 Task: Go to about page of United Health Group
Action: Mouse moved to (681, 81)
Screenshot: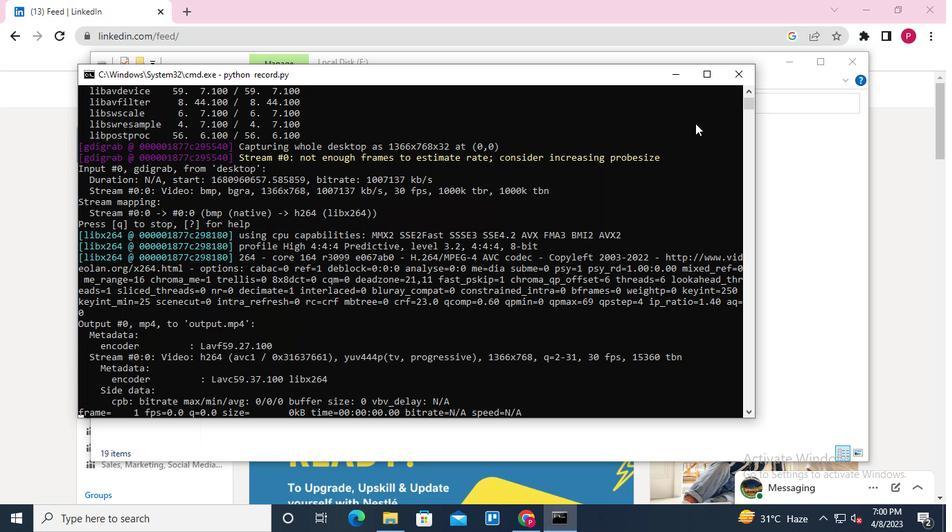 
Action: Mouse pressed left at (681, 81)
Screenshot: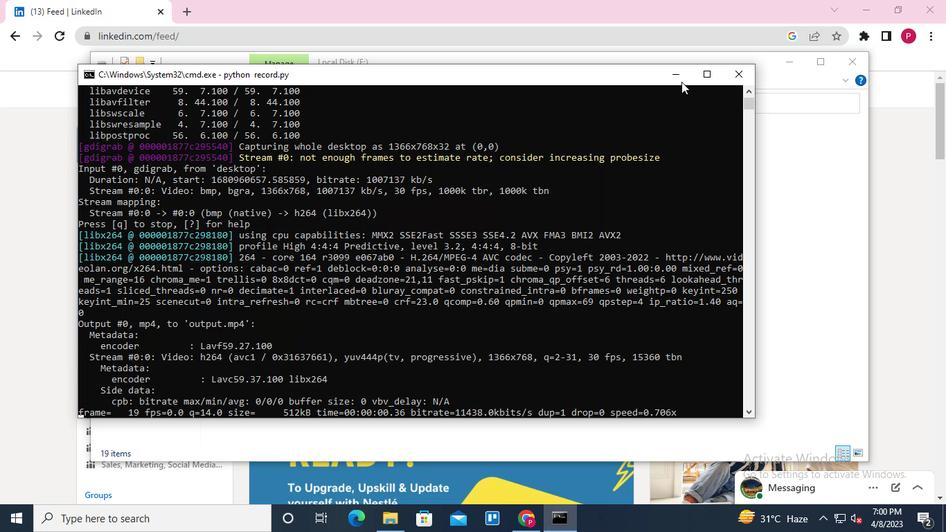 
Action: Mouse moved to (783, 65)
Screenshot: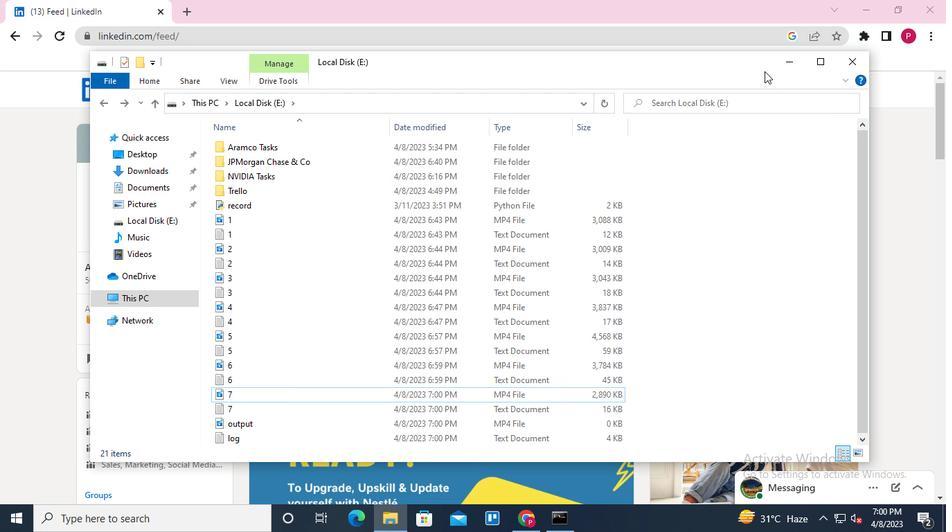 
Action: Mouse pressed left at (783, 65)
Screenshot: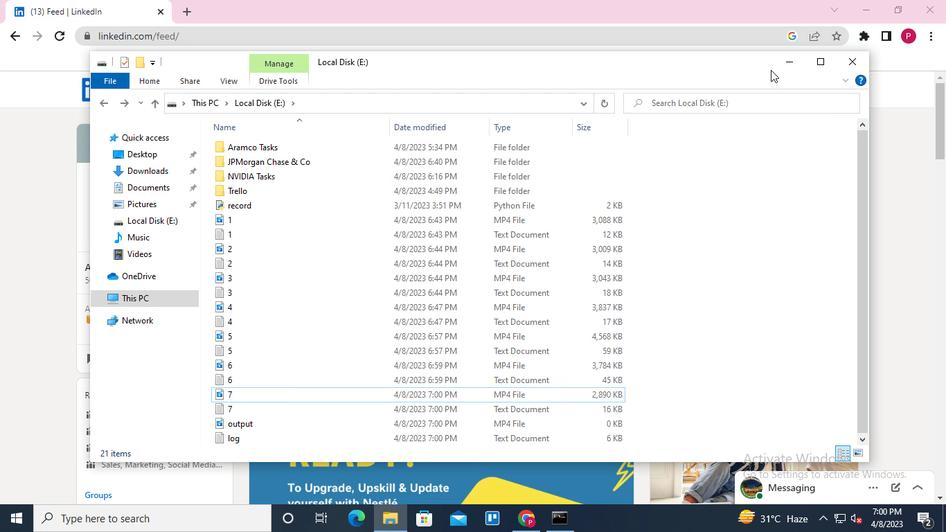 
Action: Mouse moved to (218, 83)
Screenshot: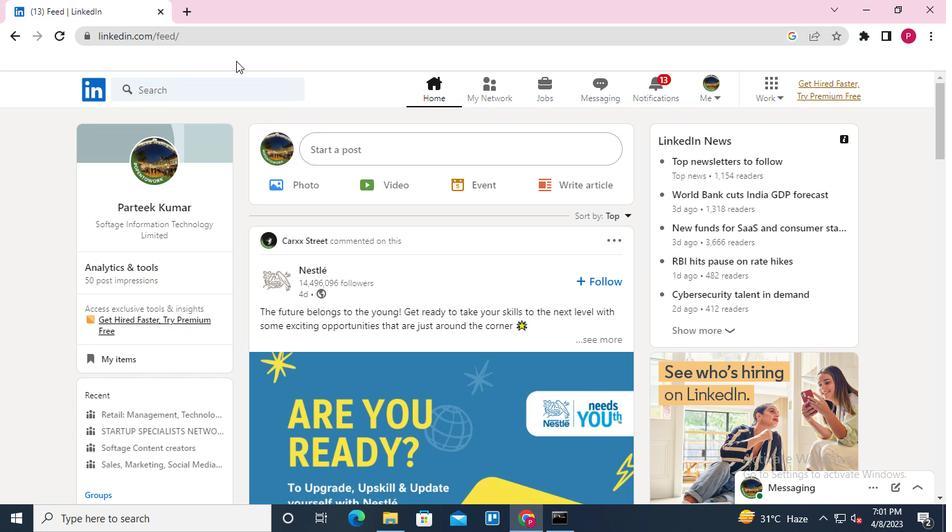 
Action: Mouse pressed left at (218, 83)
Screenshot: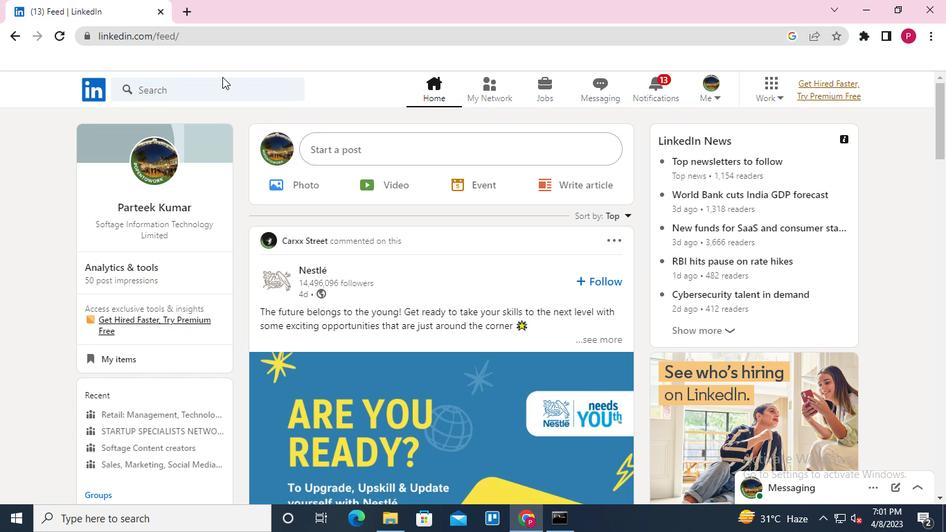 
Action: Mouse moved to (157, 148)
Screenshot: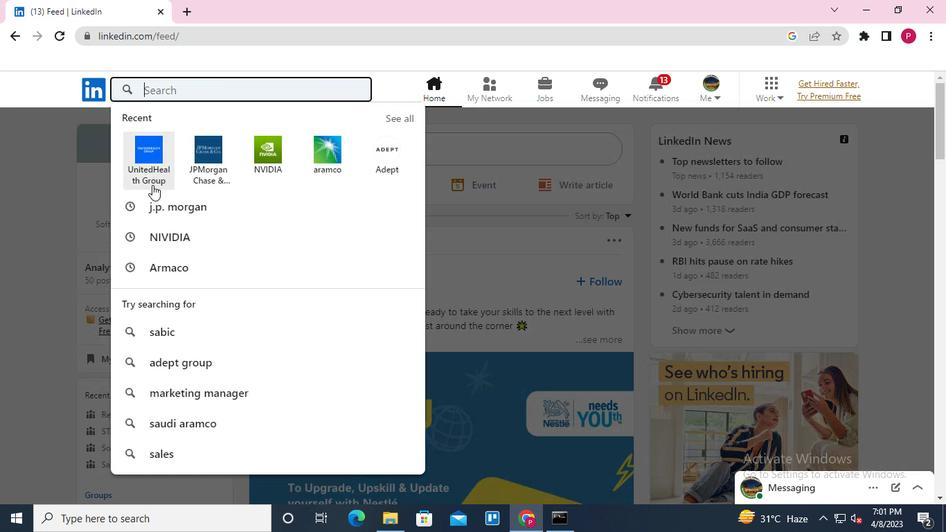 
Action: Mouse pressed left at (157, 148)
Screenshot: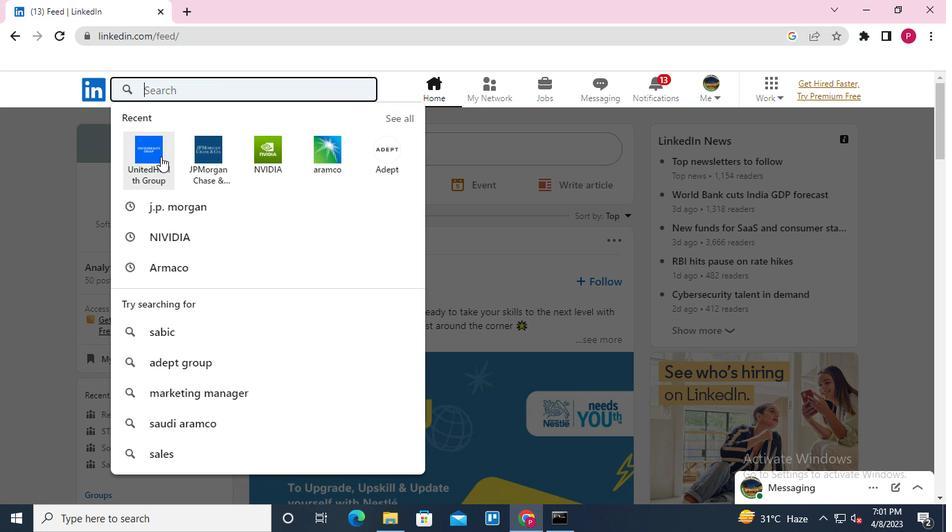 
Action: Mouse moved to (172, 155)
Screenshot: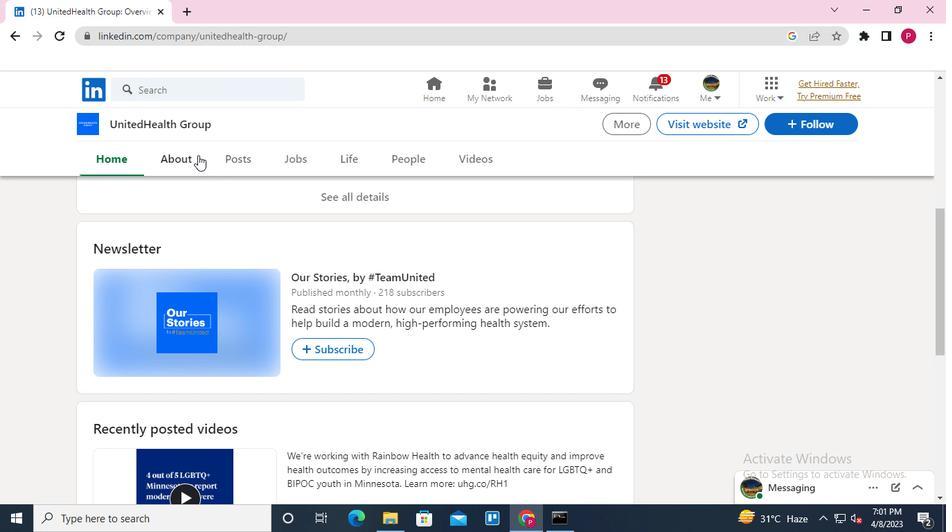 
Action: Mouse pressed left at (172, 155)
Screenshot: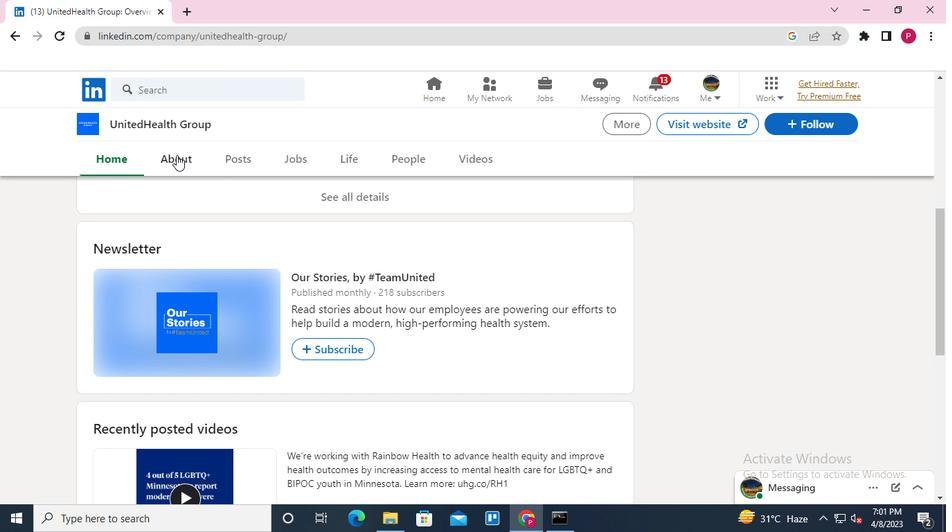 
Action: Mouse moved to (294, 313)
Screenshot: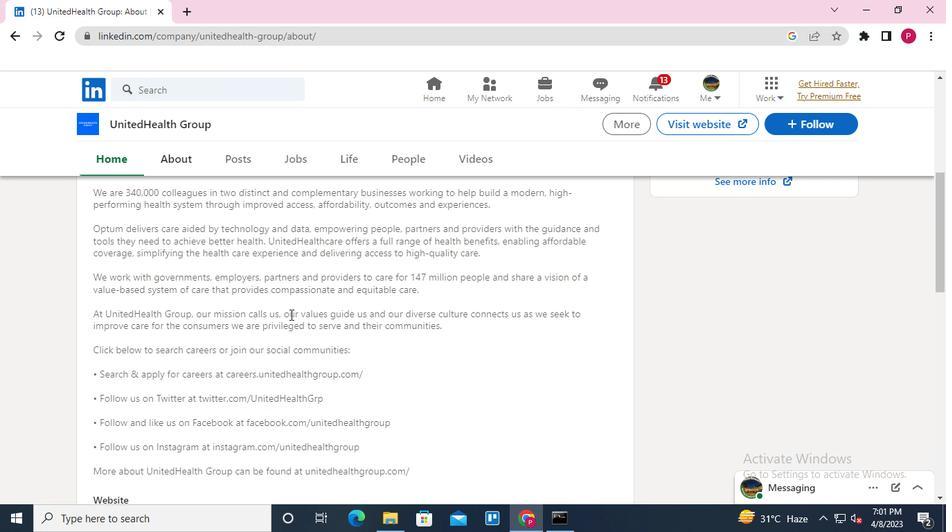 
Action: Keyboard Key.alt_l
Screenshot: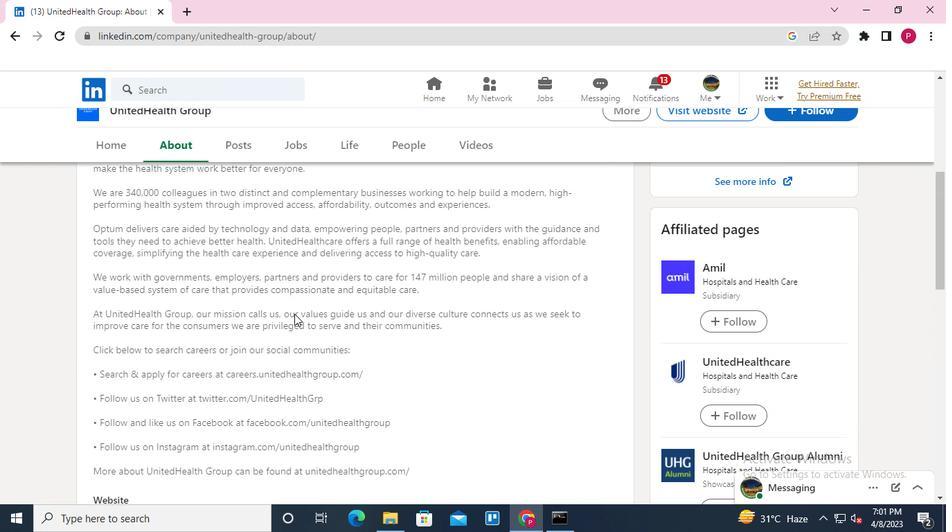 
Action: Keyboard Key.tab
Screenshot: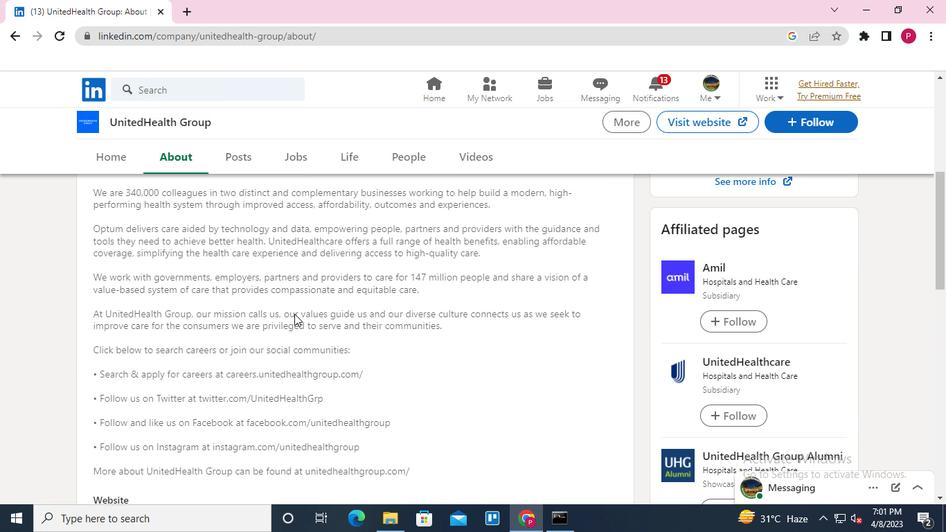 
Action: Mouse moved to (845, 65)
Screenshot: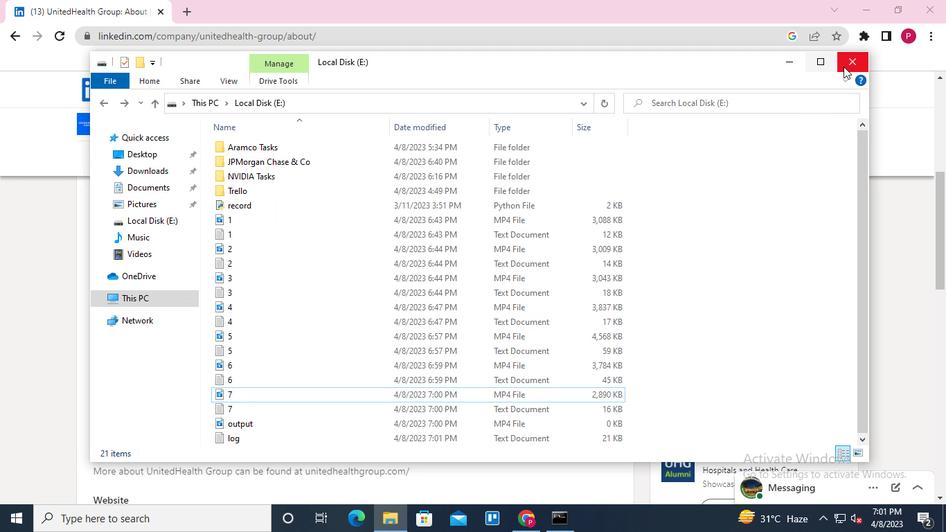 
Action: Mouse pressed left at (845, 65)
Screenshot: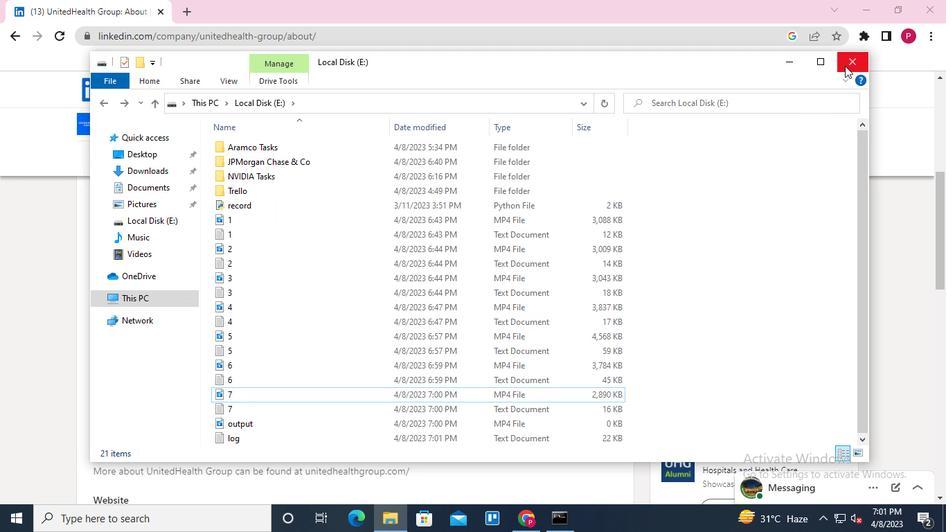 
Action: Mouse moved to (430, 261)
Screenshot: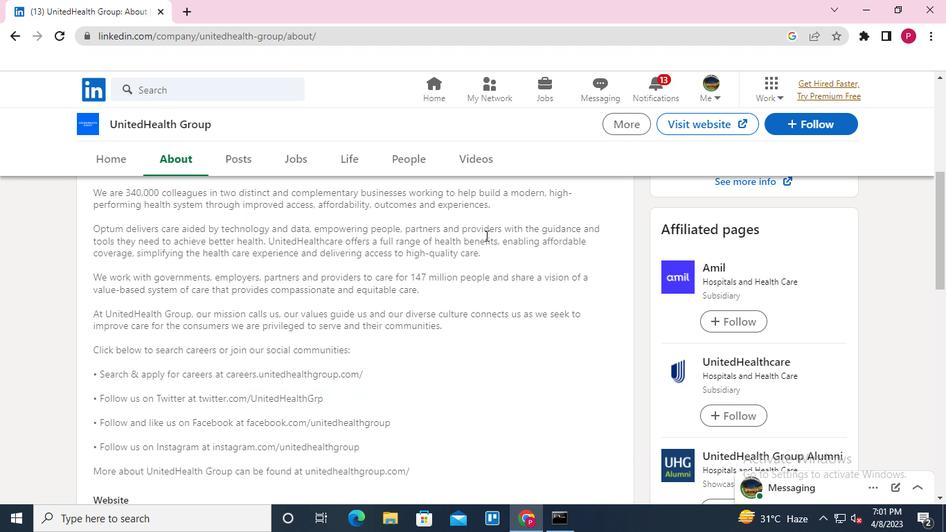 
Action: Keyboard Key.alt_l
Screenshot: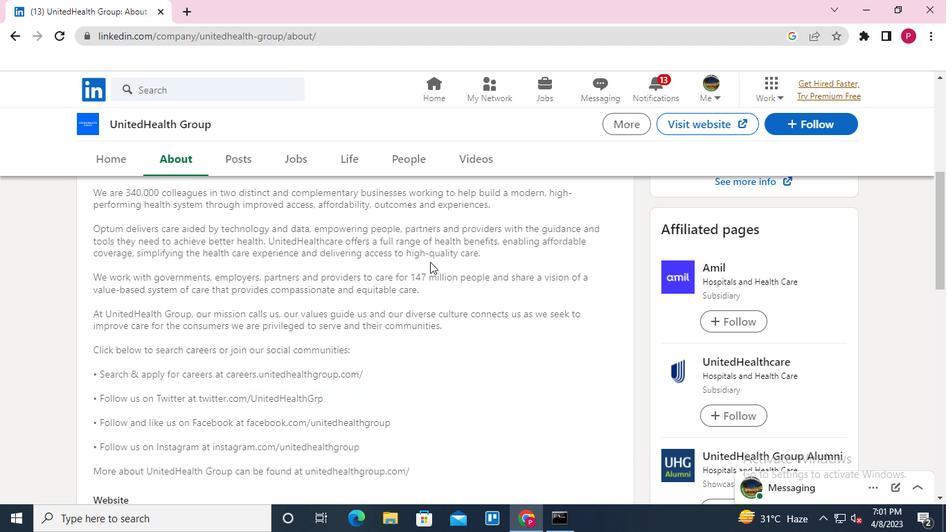 
Action: Keyboard Key.tab
Screenshot: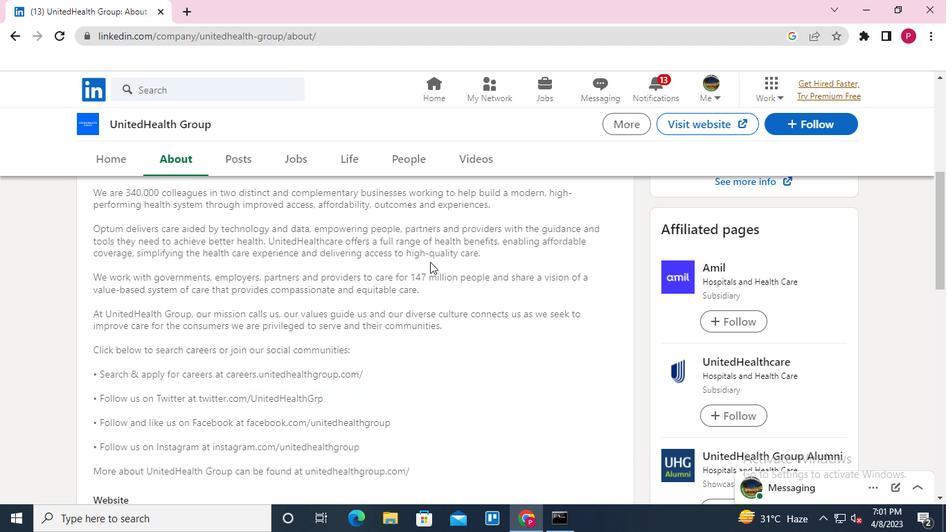 
Action: Keyboard Key.tab
Screenshot: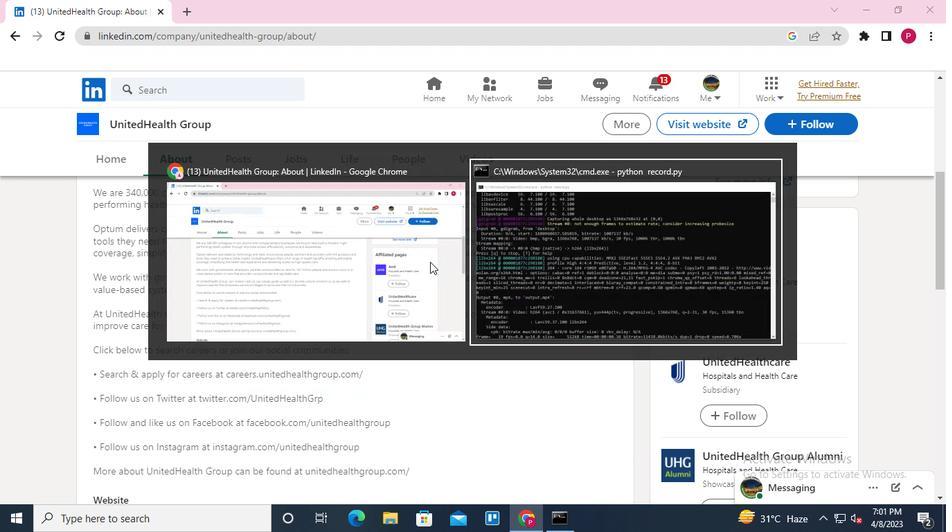 
Action: Keyboard Key.tab
Screenshot: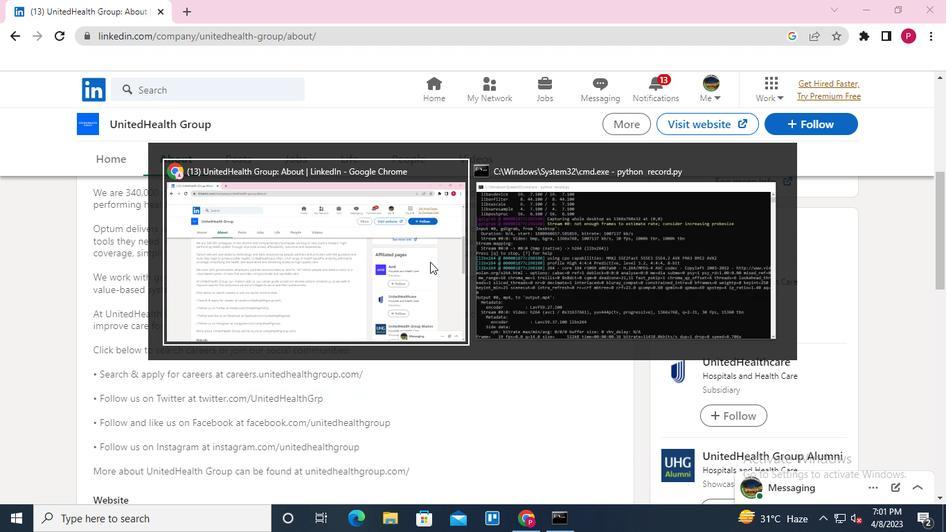
Action: Mouse moved to (733, 76)
Screenshot: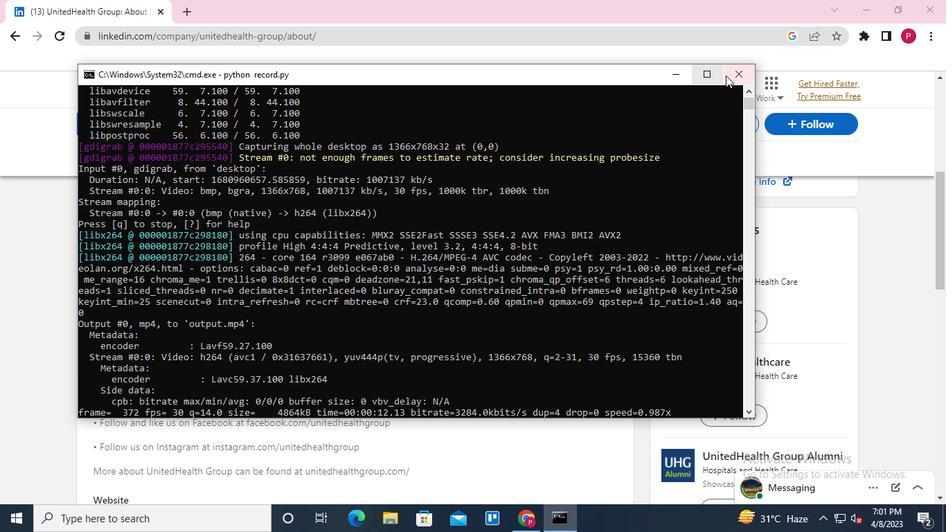 
Action: Mouse pressed left at (733, 76)
Screenshot: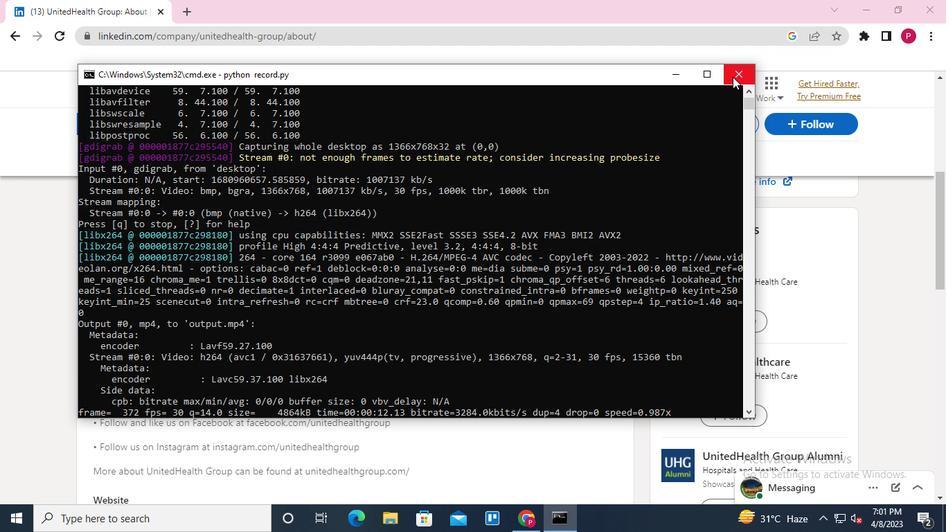 
